 Task: Change the post settings so that no one can comment.
Action: Mouse moved to (510, 265)
Screenshot: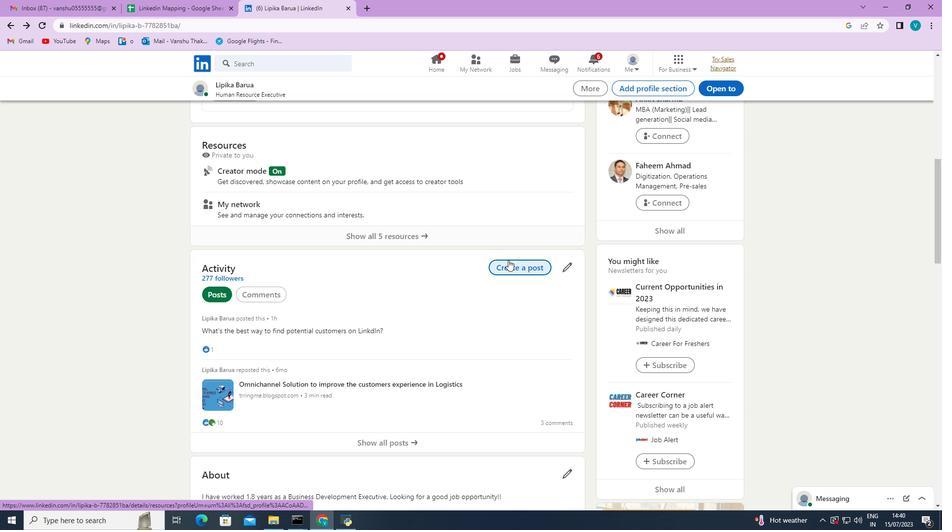 
Action: Mouse pressed left at (510, 265)
Screenshot: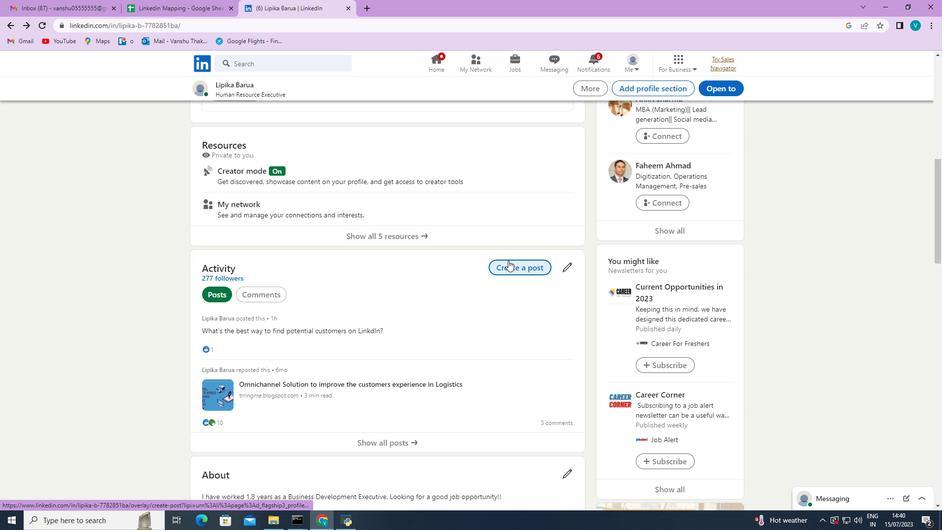 
Action: Mouse moved to (408, 94)
Screenshot: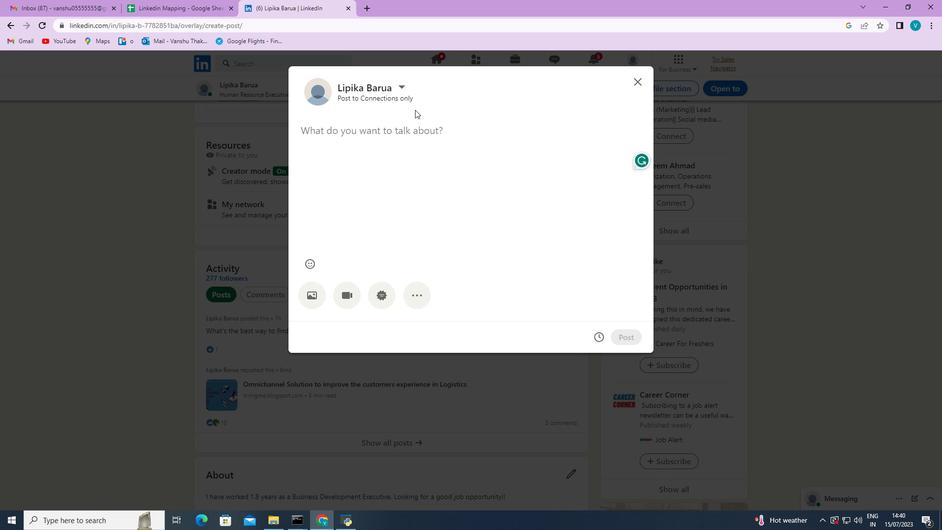 
Action: Mouse pressed left at (408, 94)
Screenshot: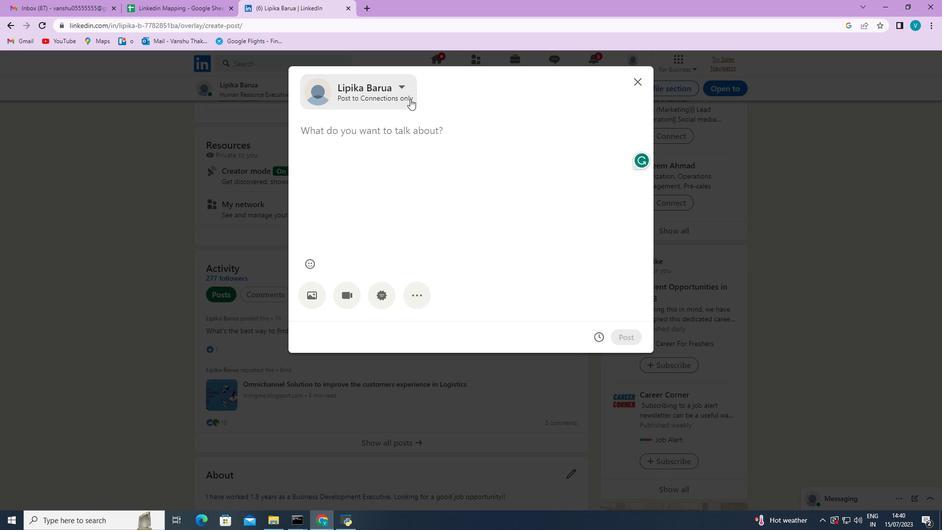
Action: Mouse moved to (544, 267)
Screenshot: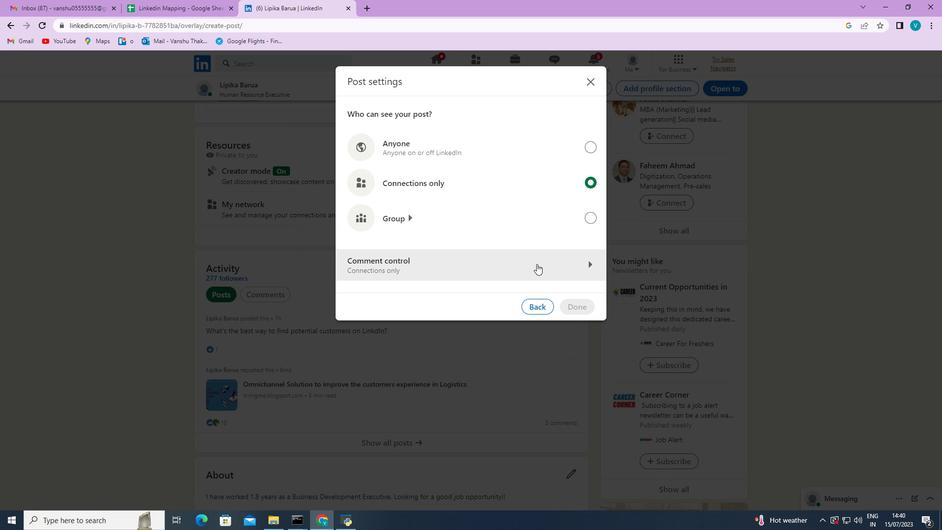
Action: Mouse pressed left at (544, 267)
Screenshot: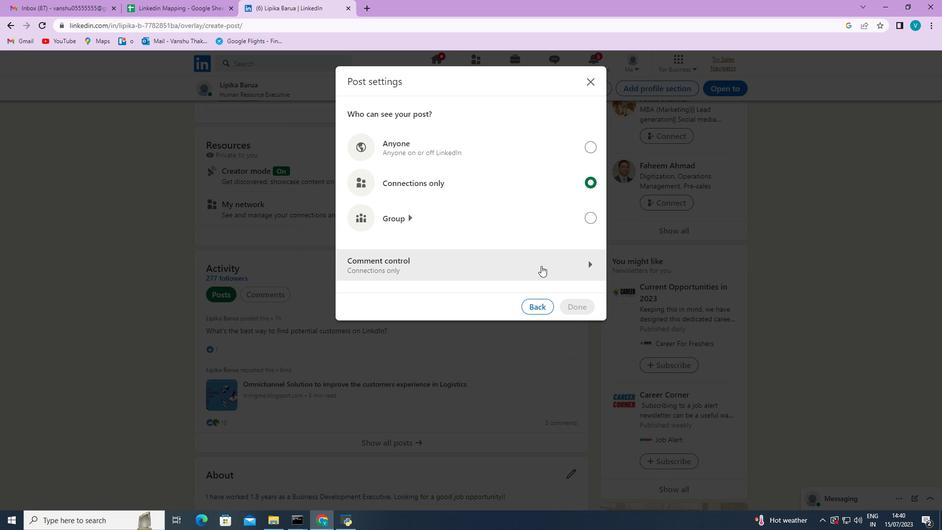 
Action: Mouse moved to (588, 163)
Screenshot: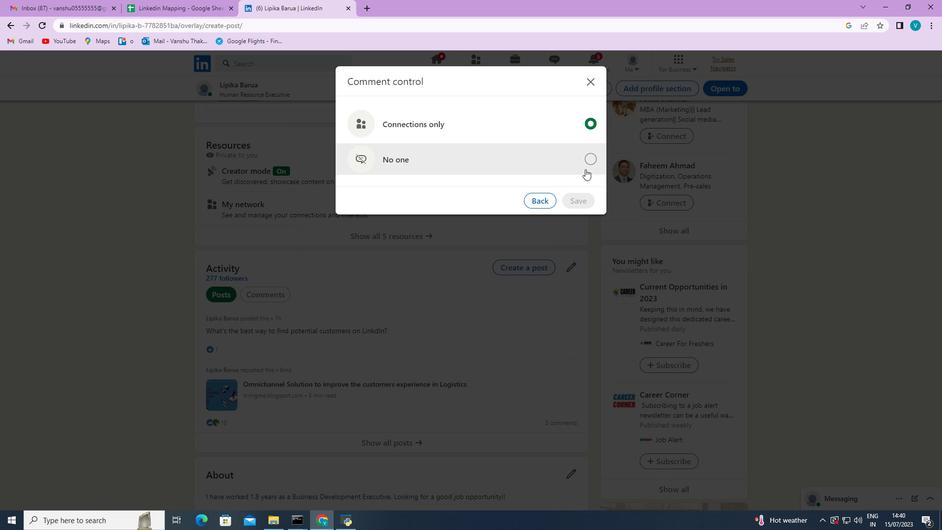 
Action: Mouse pressed left at (588, 163)
Screenshot: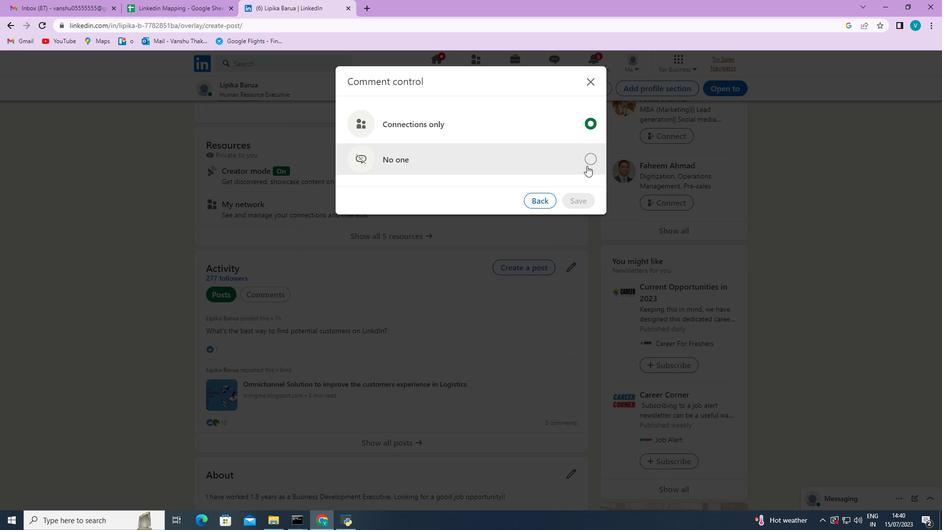 
Action: Mouse moved to (580, 196)
Screenshot: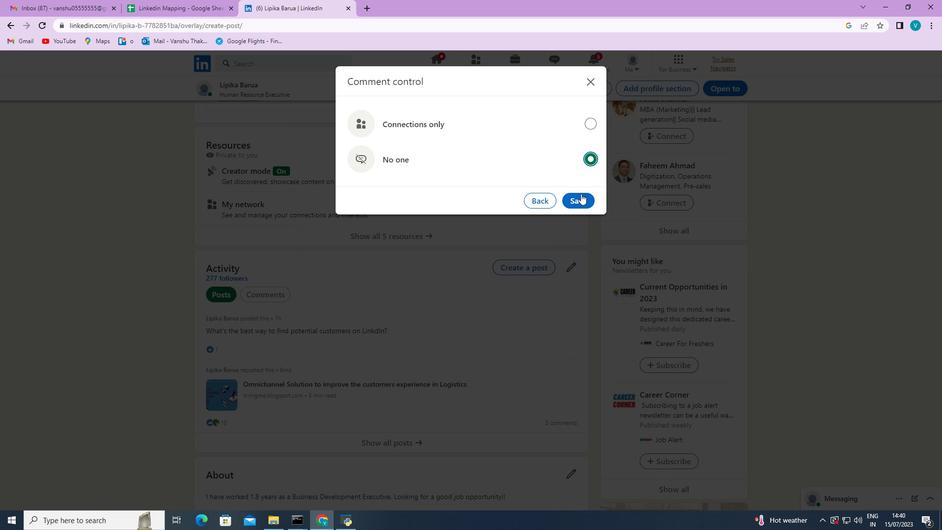 
Action: Mouse pressed left at (580, 196)
Screenshot: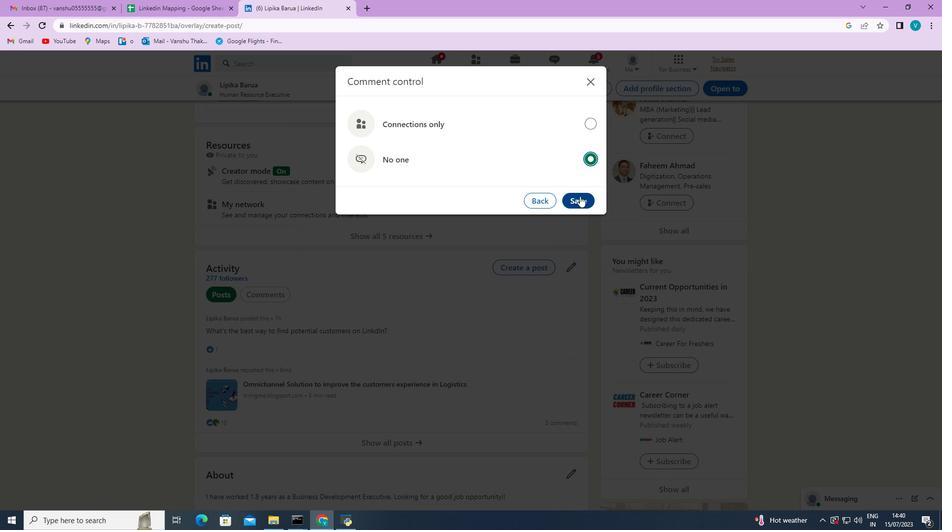 
Action: Mouse moved to (576, 304)
Screenshot: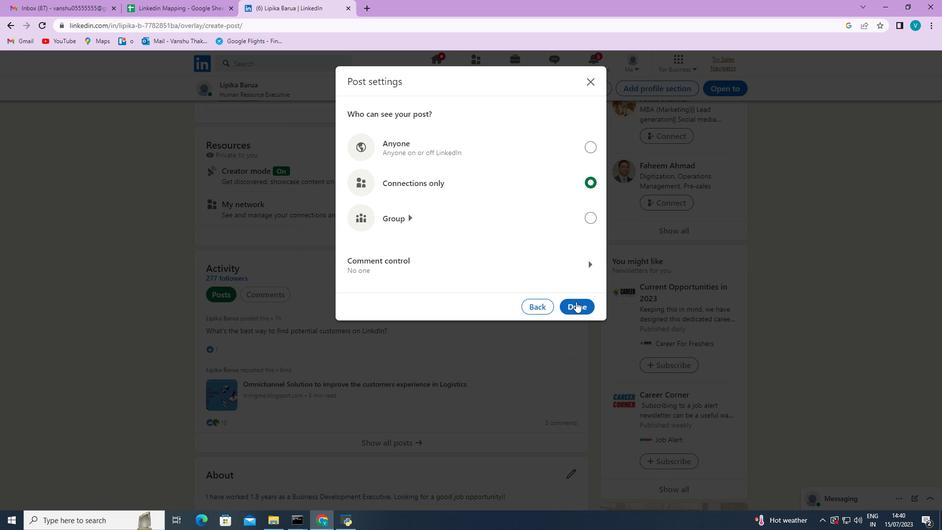
Action: Mouse pressed left at (576, 304)
Screenshot: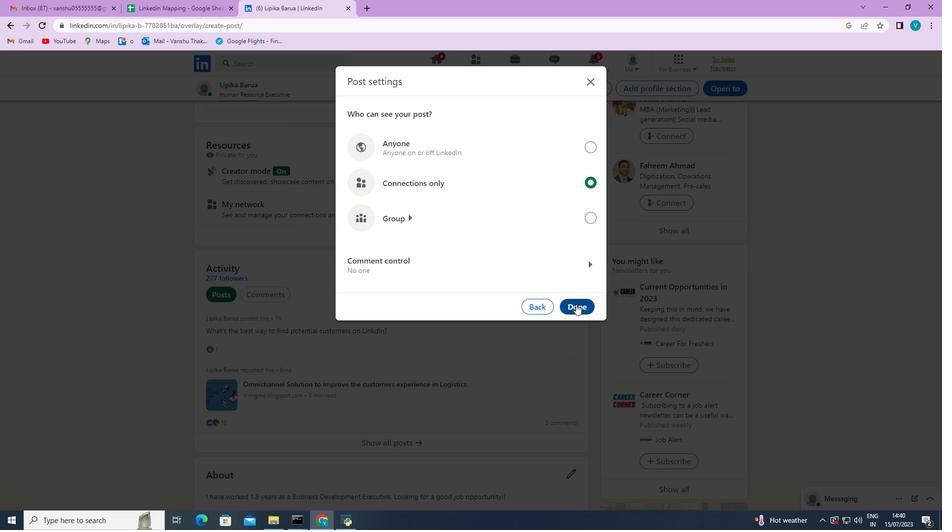 
